 Task: Create a rule from the Routing list, Task moved to a section -> Set Priority in the project AgileBazaar , set the section as Done clear the priority
Action: Mouse moved to (1198, 108)
Screenshot: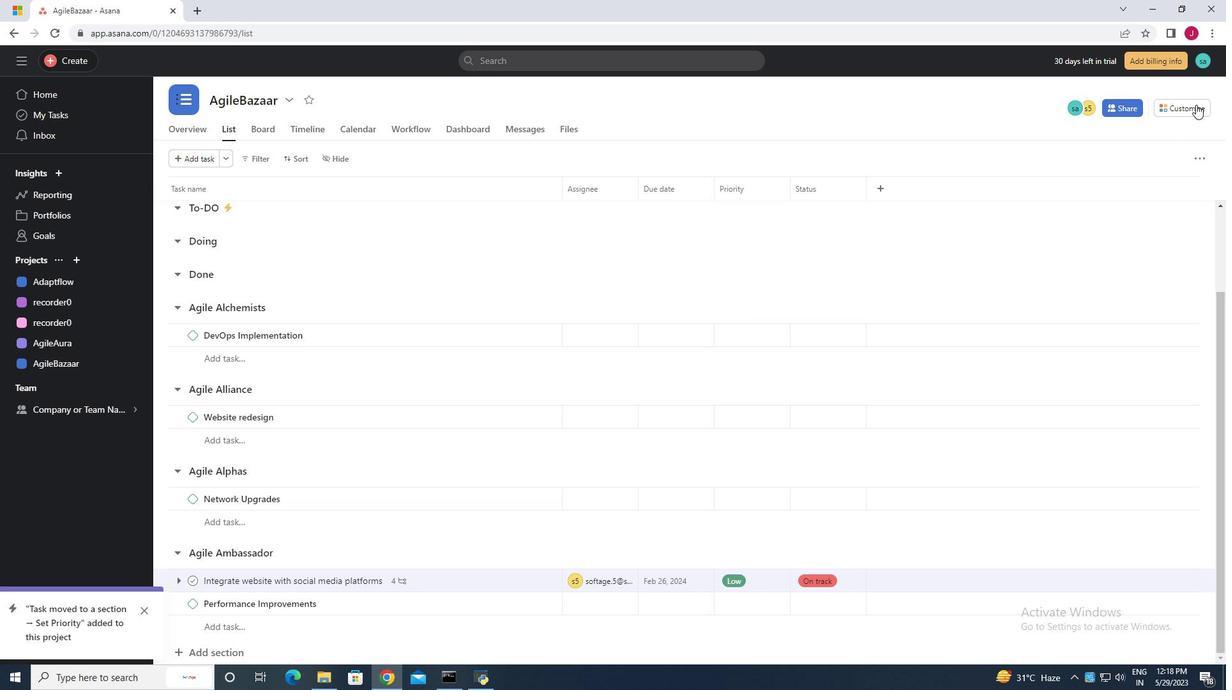 
Action: Mouse pressed left at (1198, 108)
Screenshot: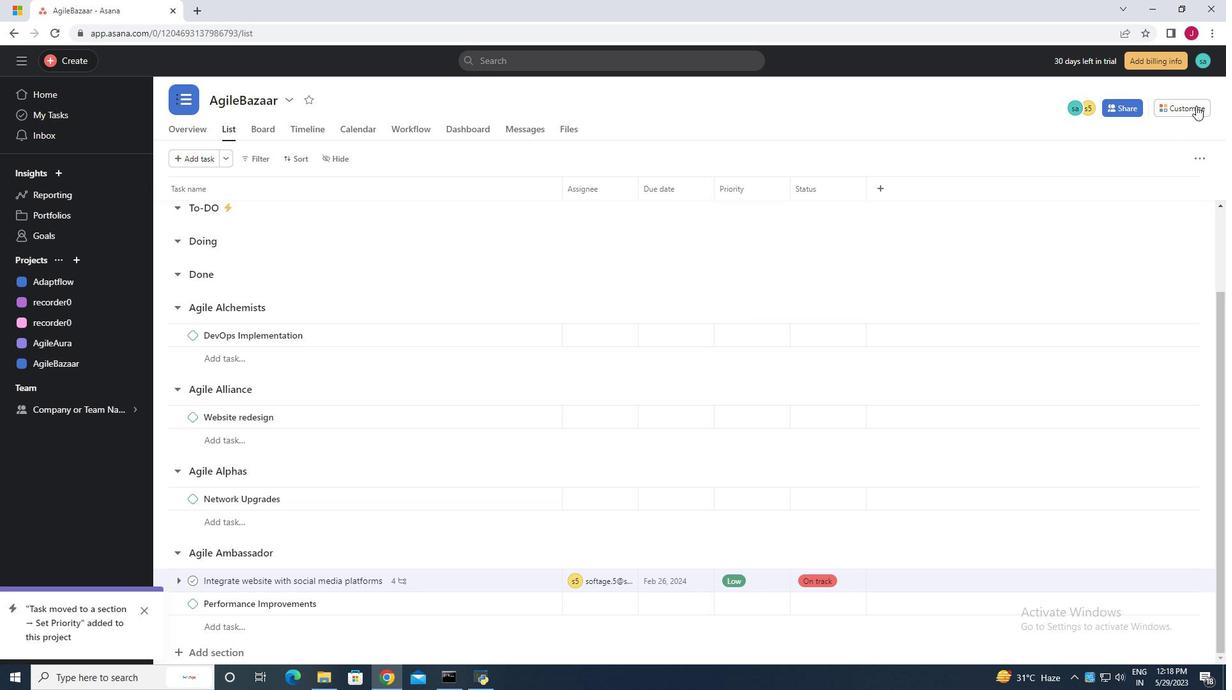 
Action: Mouse moved to (966, 274)
Screenshot: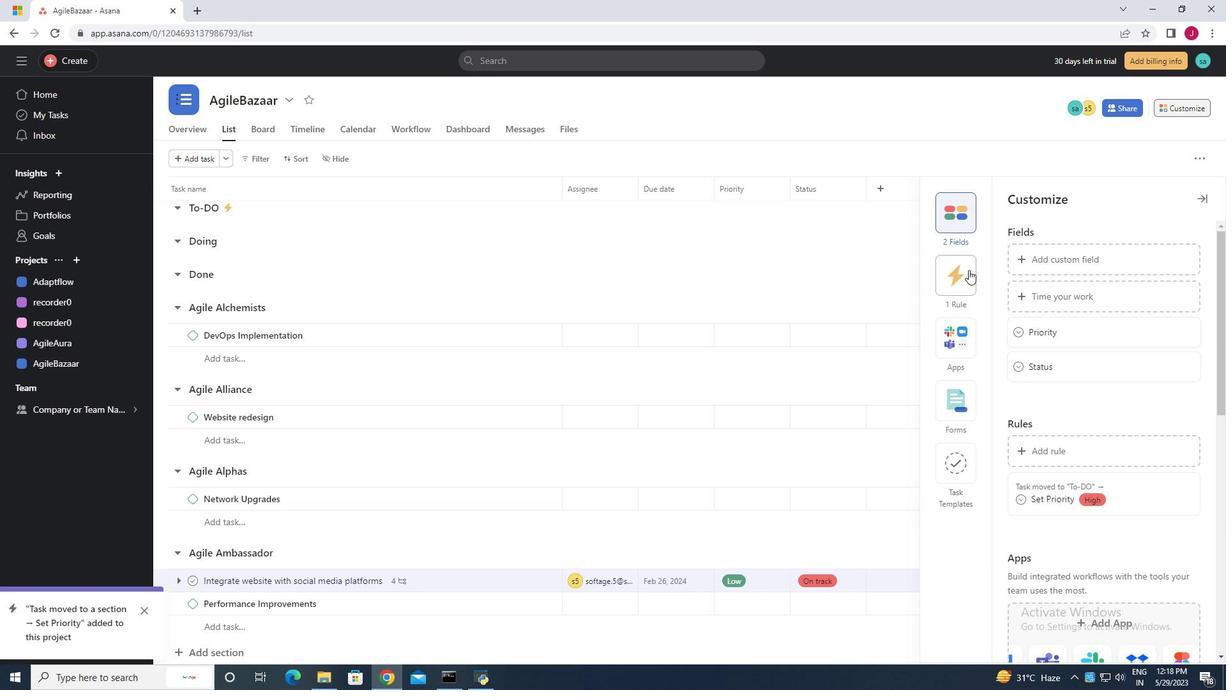 
Action: Mouse pressed left at (966, 274)
Screenshot: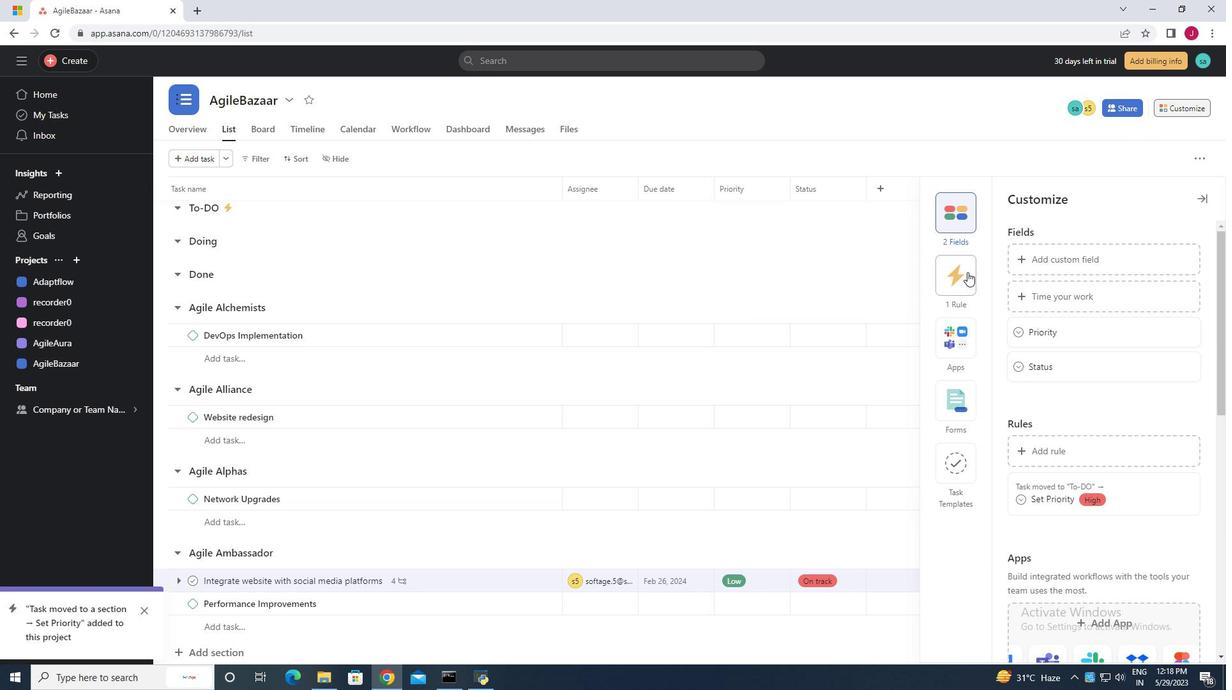 
Action: Mouse moved to (1053, 261)
Screenshot: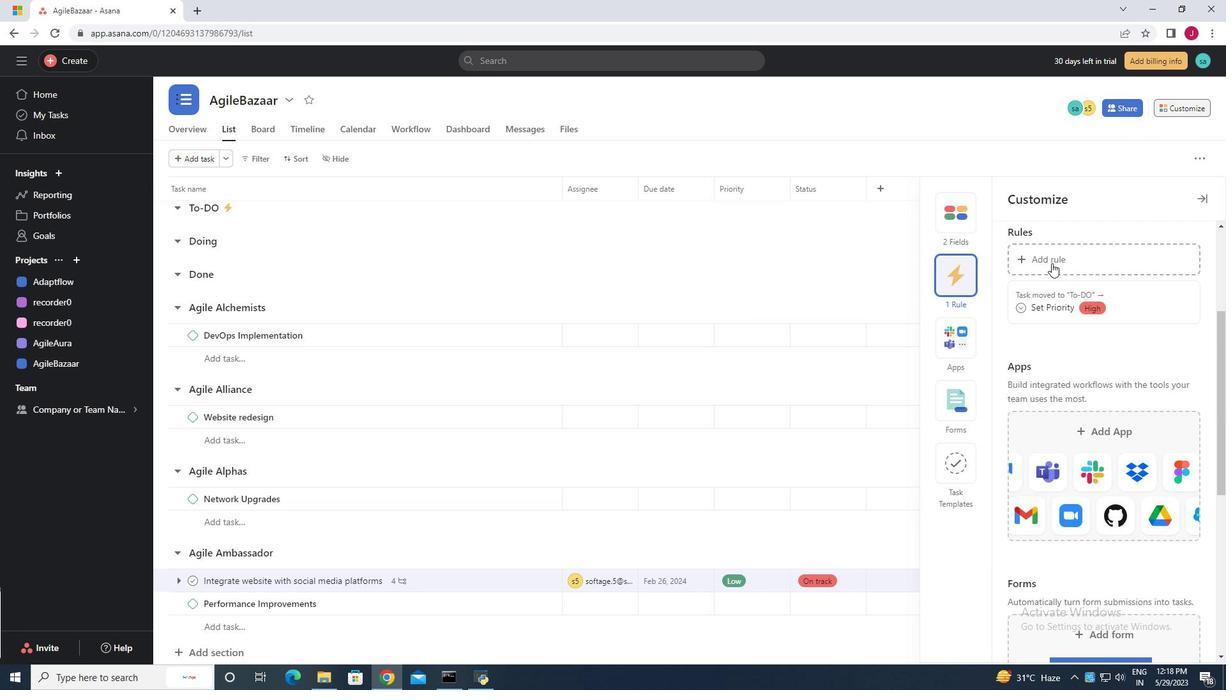 
Action: Mouse pressed left at (1053, 261)
Screenshot: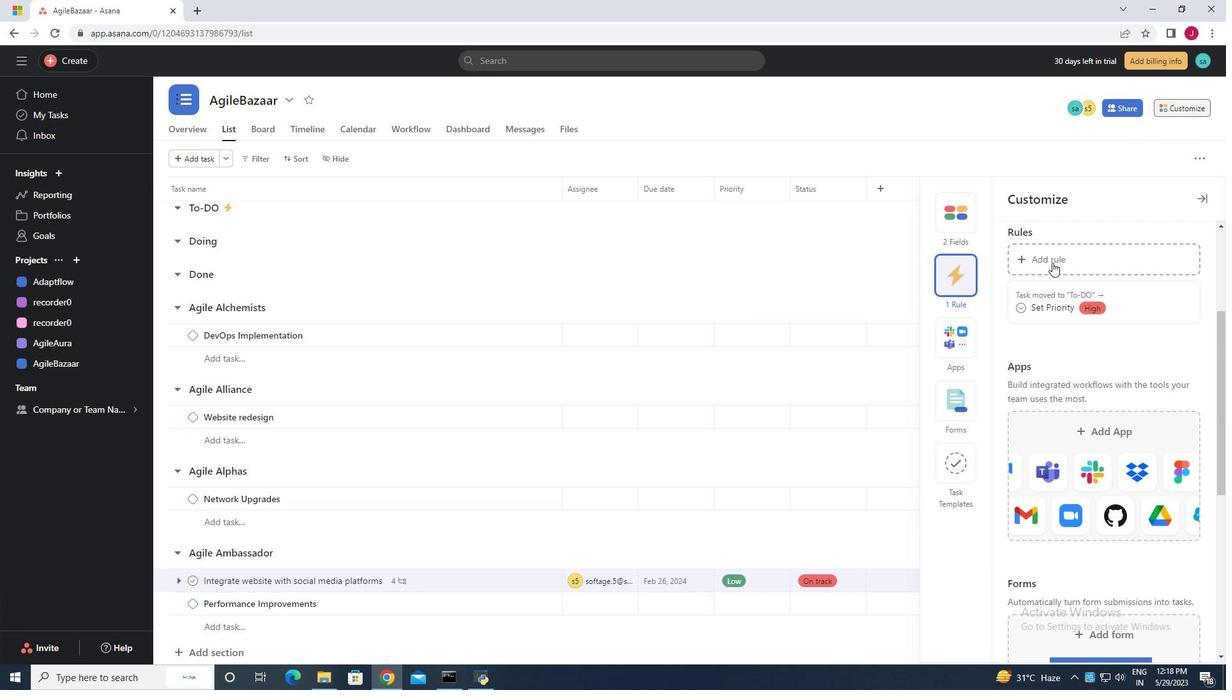 
Action: Mouse moved to (274, 169)
Screenshot: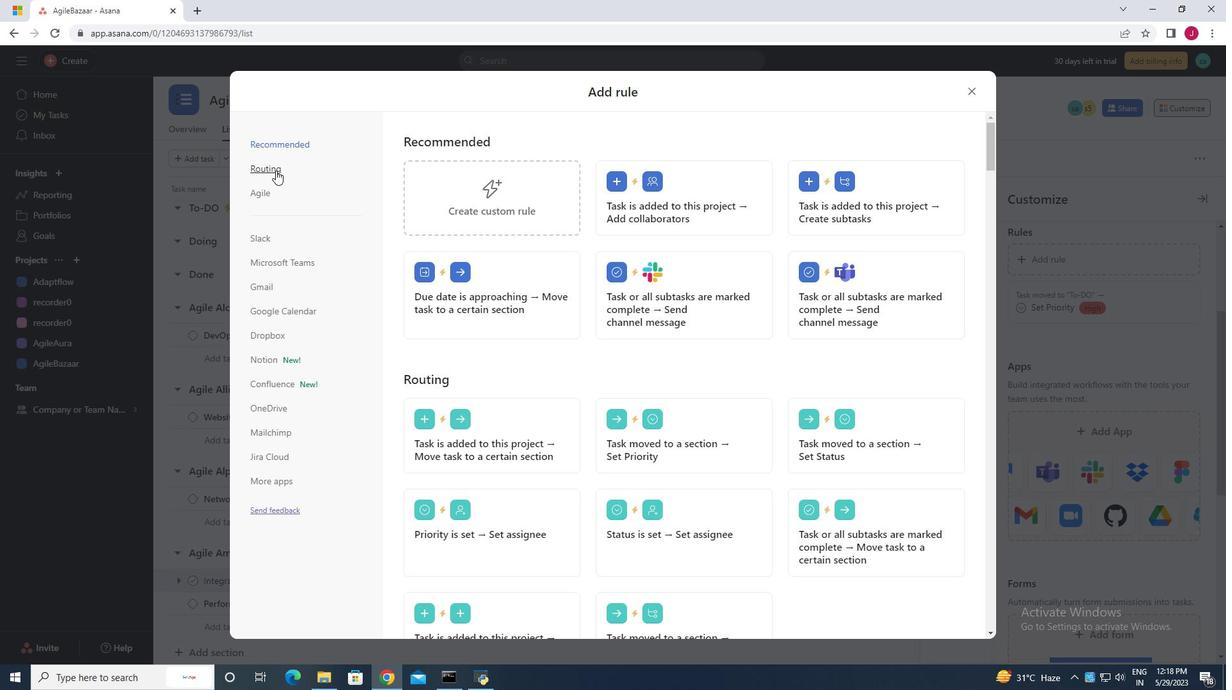 
Action: Mouse pressed left at (274, 169)
Screenshot: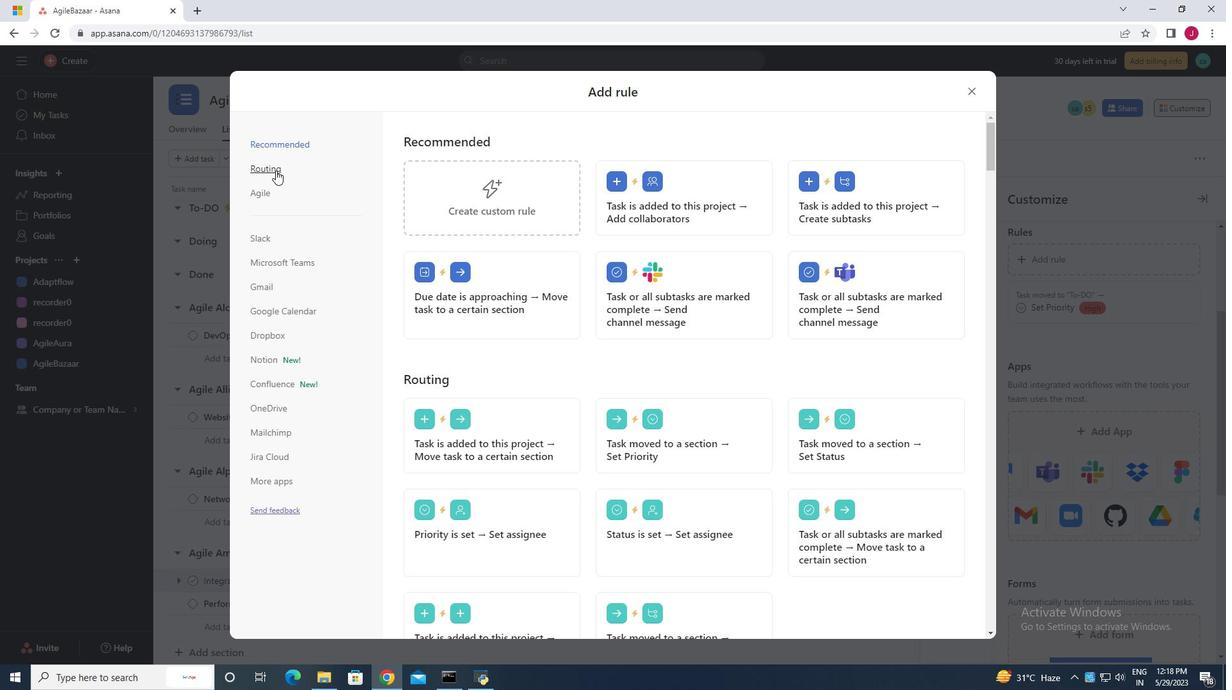 
Action: Mouse moved to (710, 198)
Screenshot: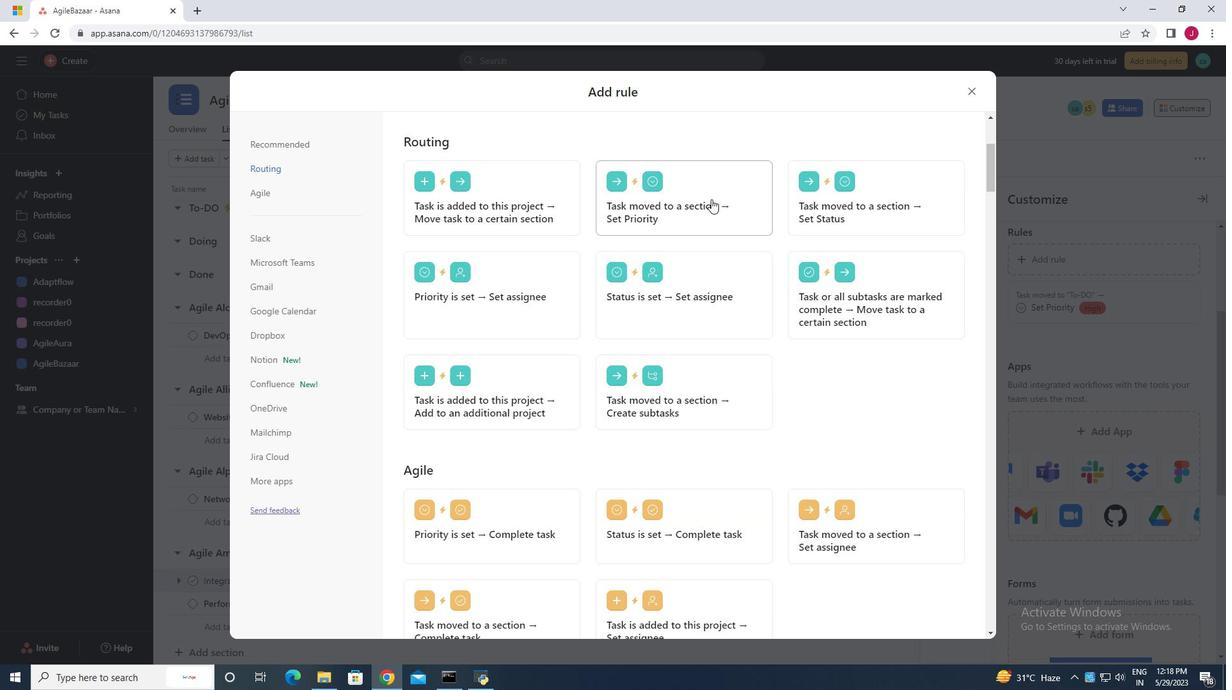 
Action: Mouse pressed left at (710, 198)
Screenshot: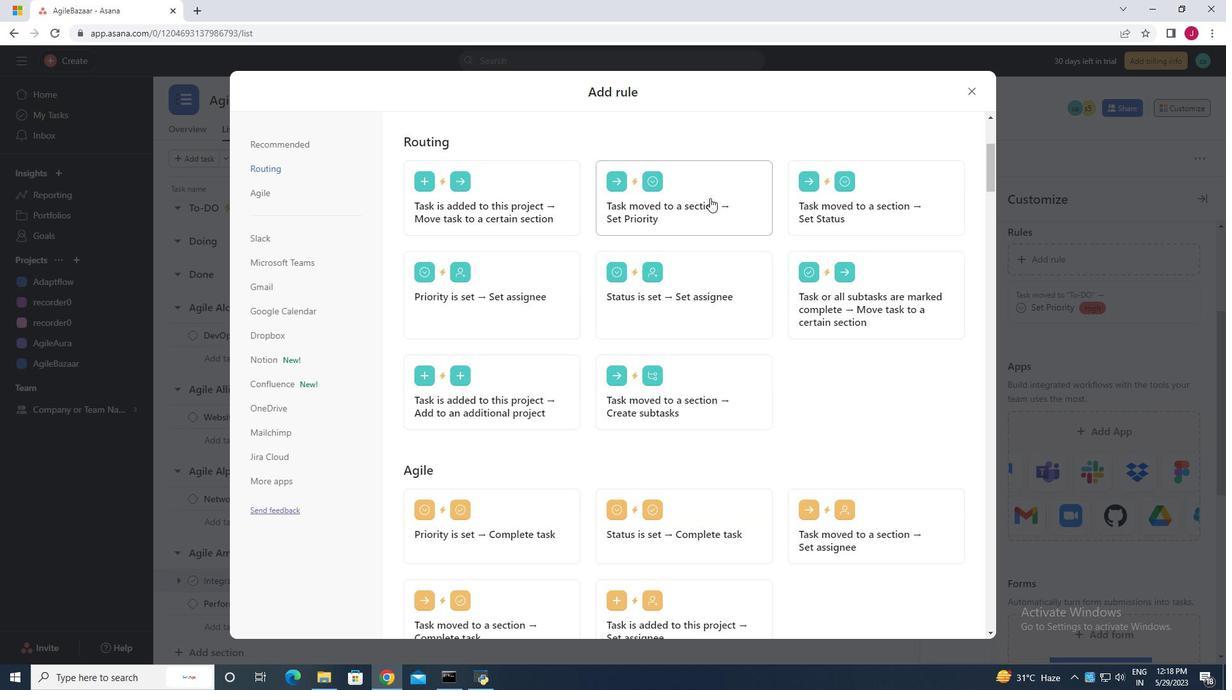 
Action: Mouse moved to (801, 224)
Screenshot: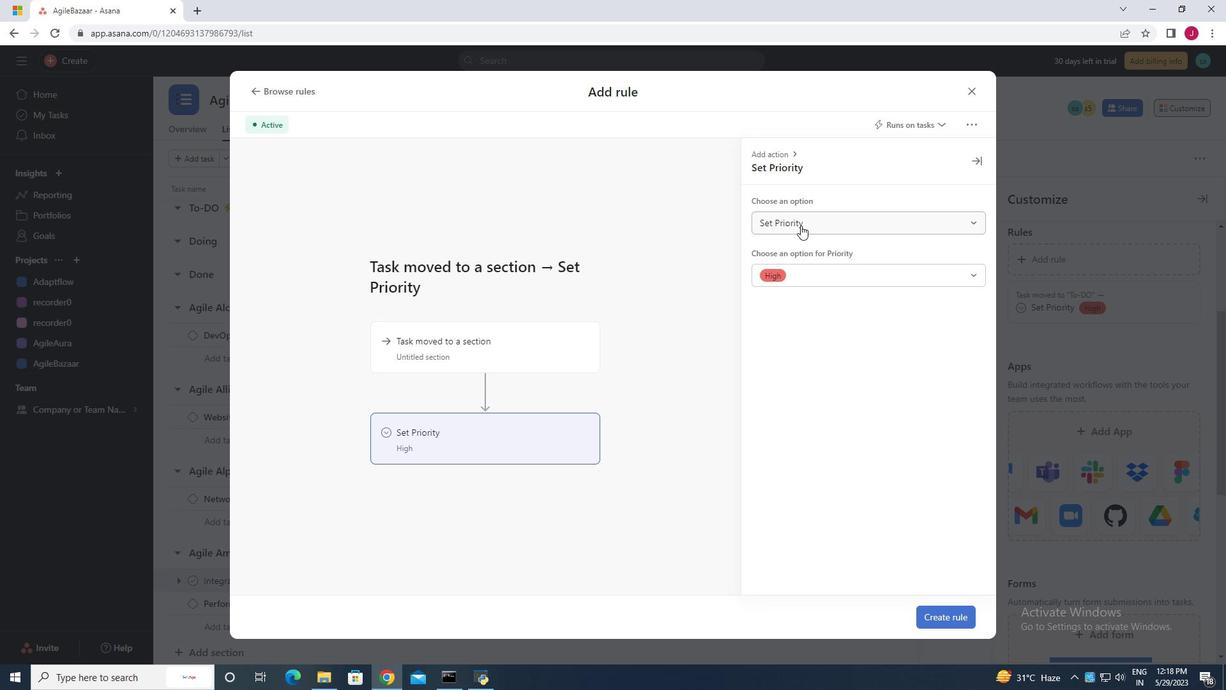 
Action: Mouse pressed left at (801, 224)
Screenshot: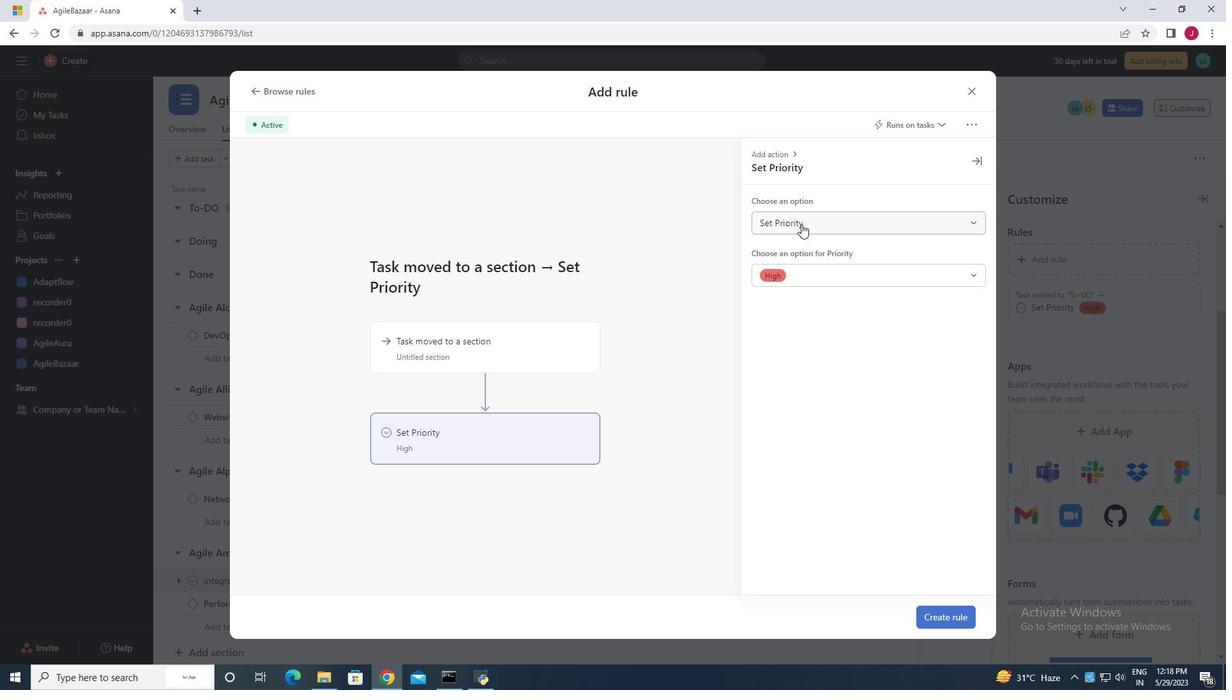 
Action: Mouse moved to (449, 348)
Screenshot: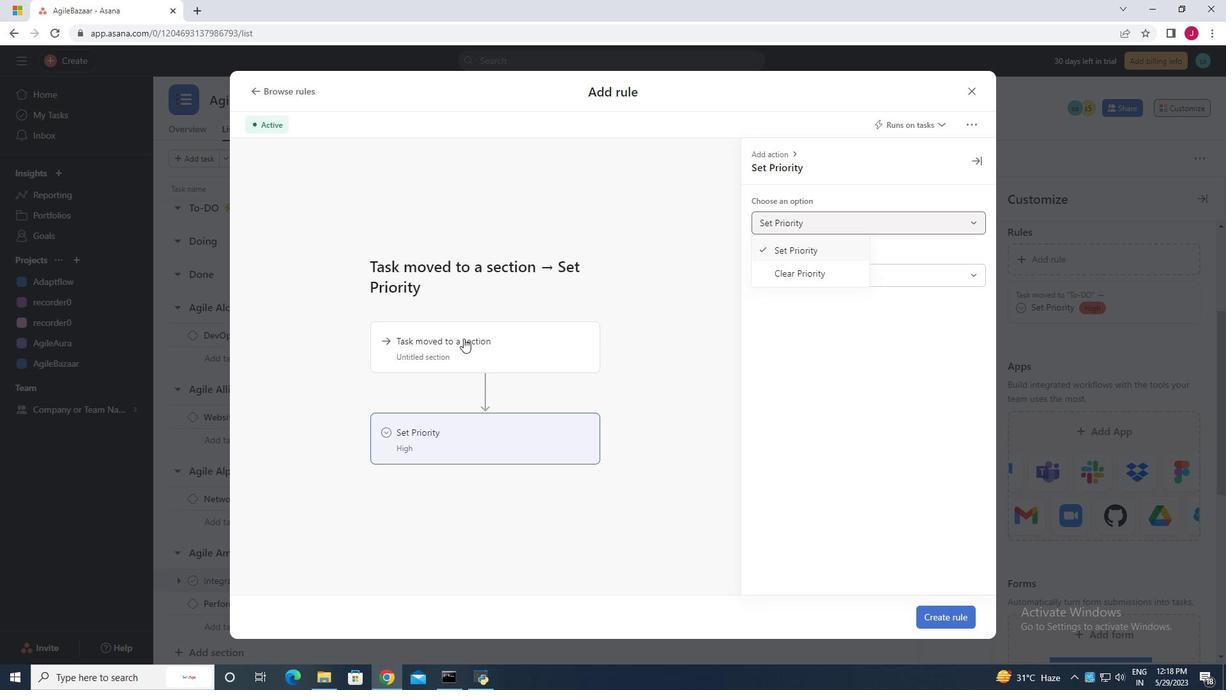 
Action: Mouse pressed left at (449, 348)
Screenshot: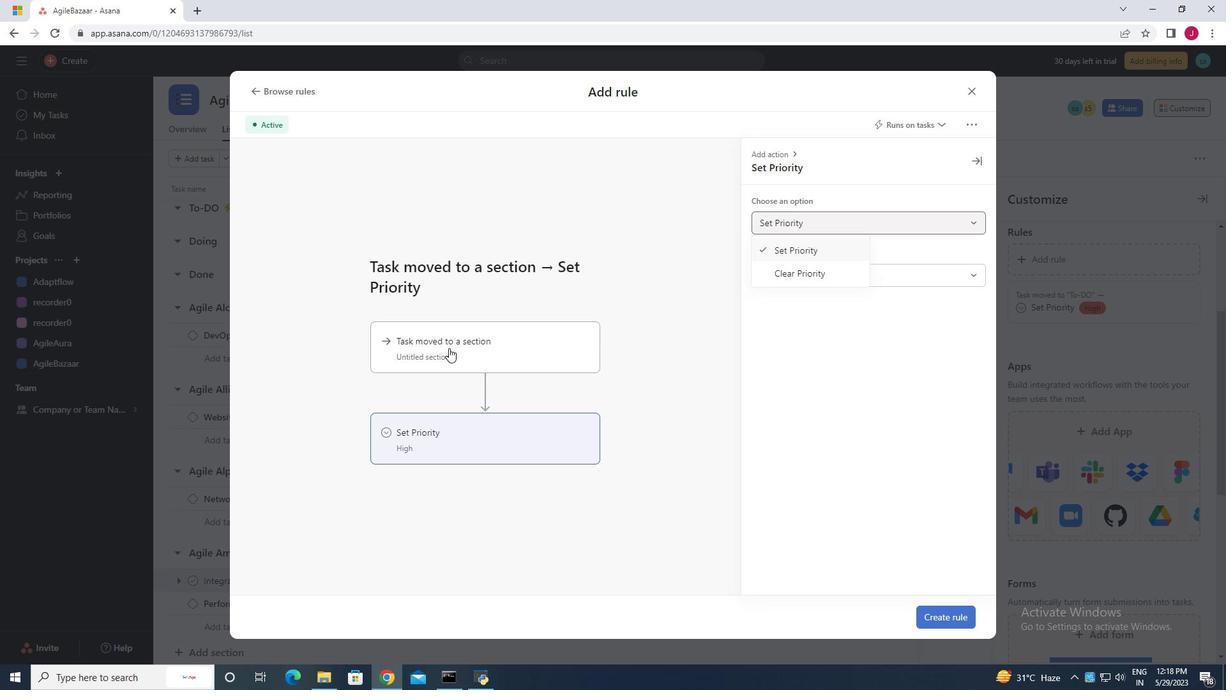 
Action: Mouse moved to (823, 224)
Screenshot: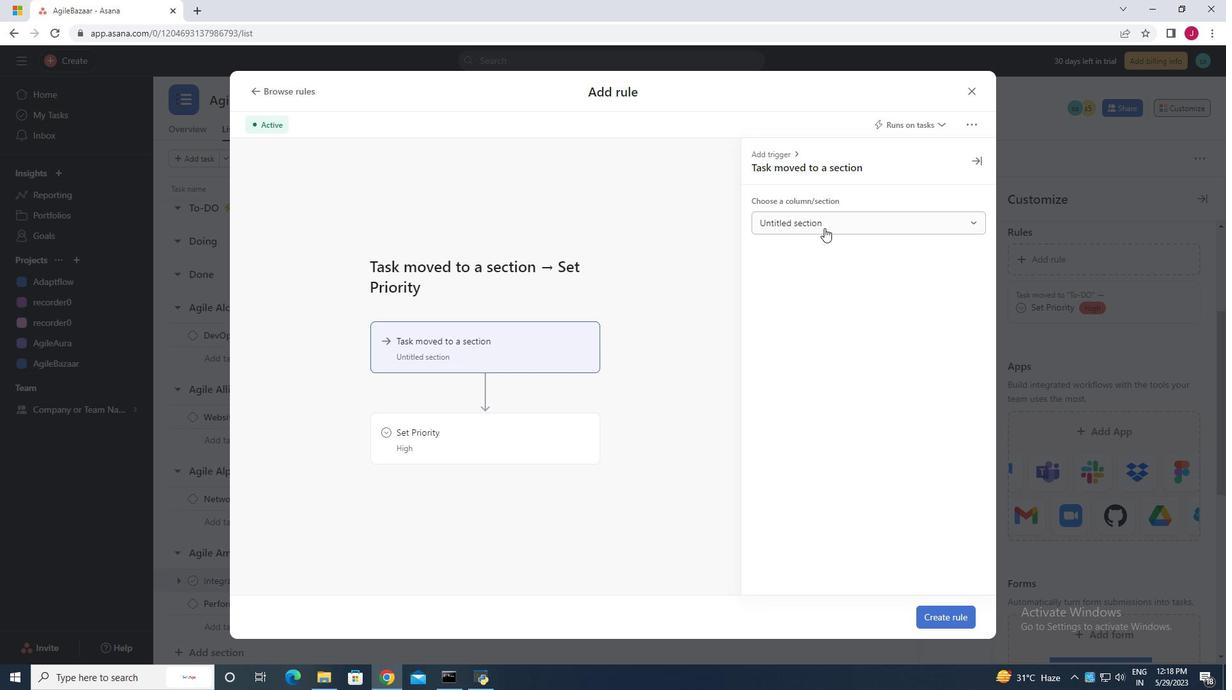 
Action: Mouse pressed left at (823, 224)
Screenshot: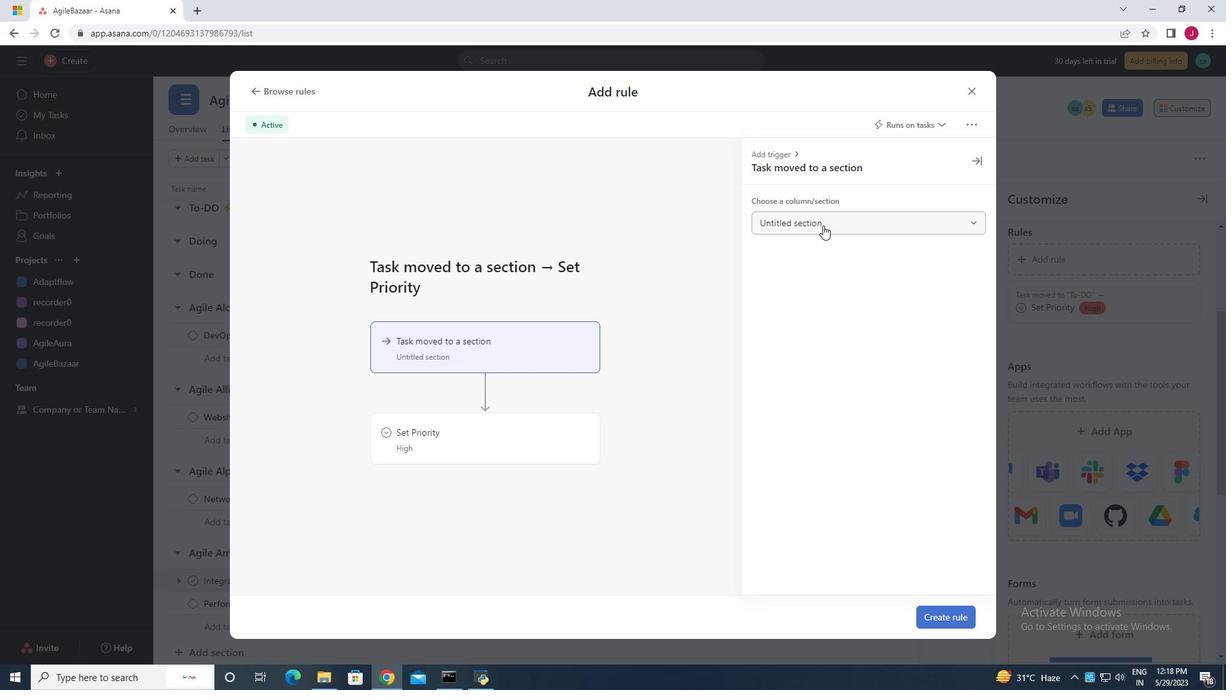 
Action: Mouse moved to (786, 316)
Screenshot: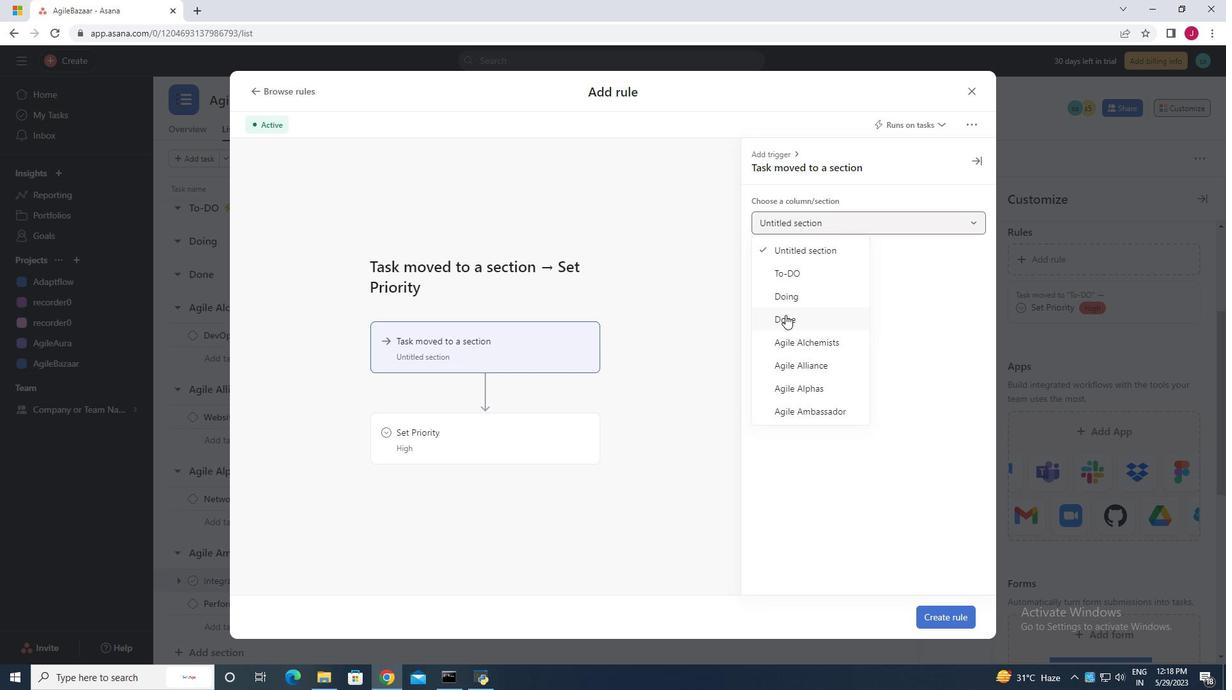 
Action: Mouse pressed left at (786, 316)
Screenshot: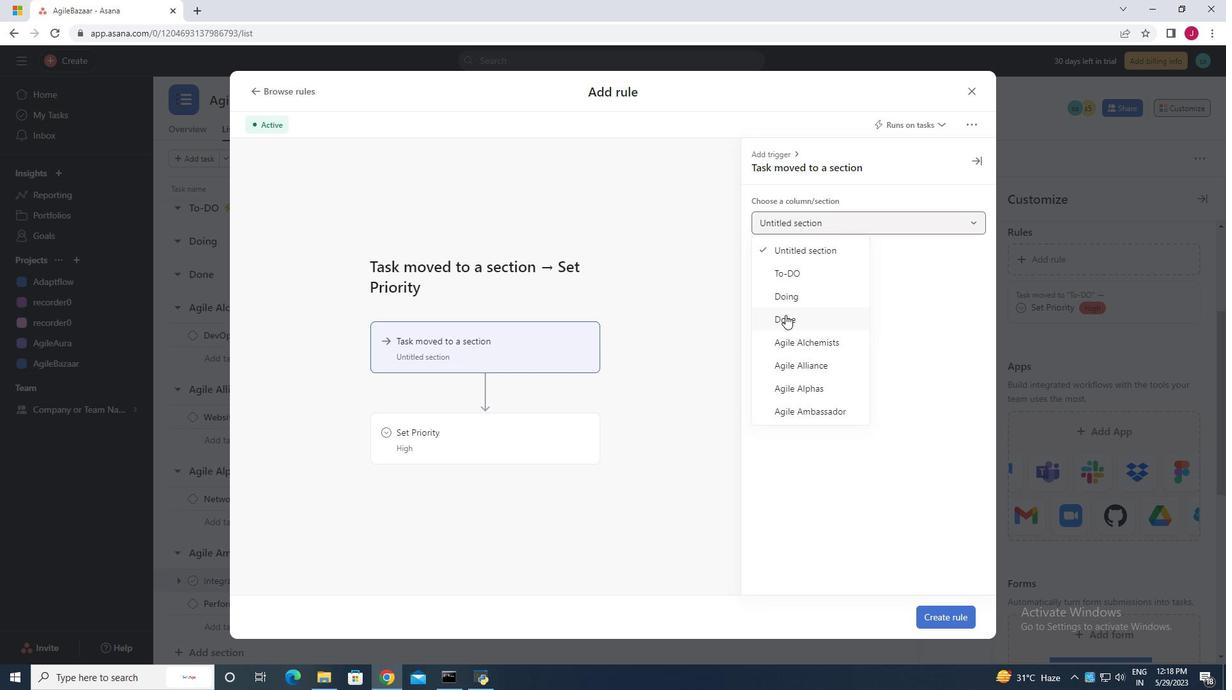 
Action: Mouse moved to (441, 437)
Screenshot: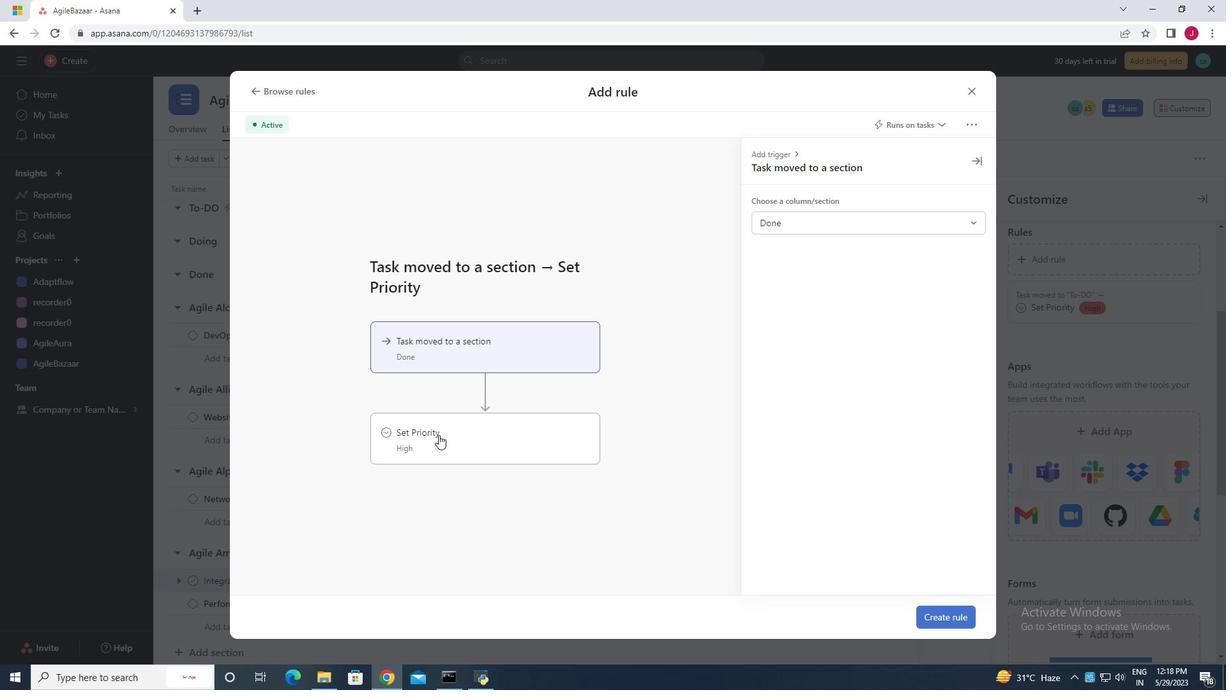 
Action: Mouse pressed left at (441, 437)
Screenshot: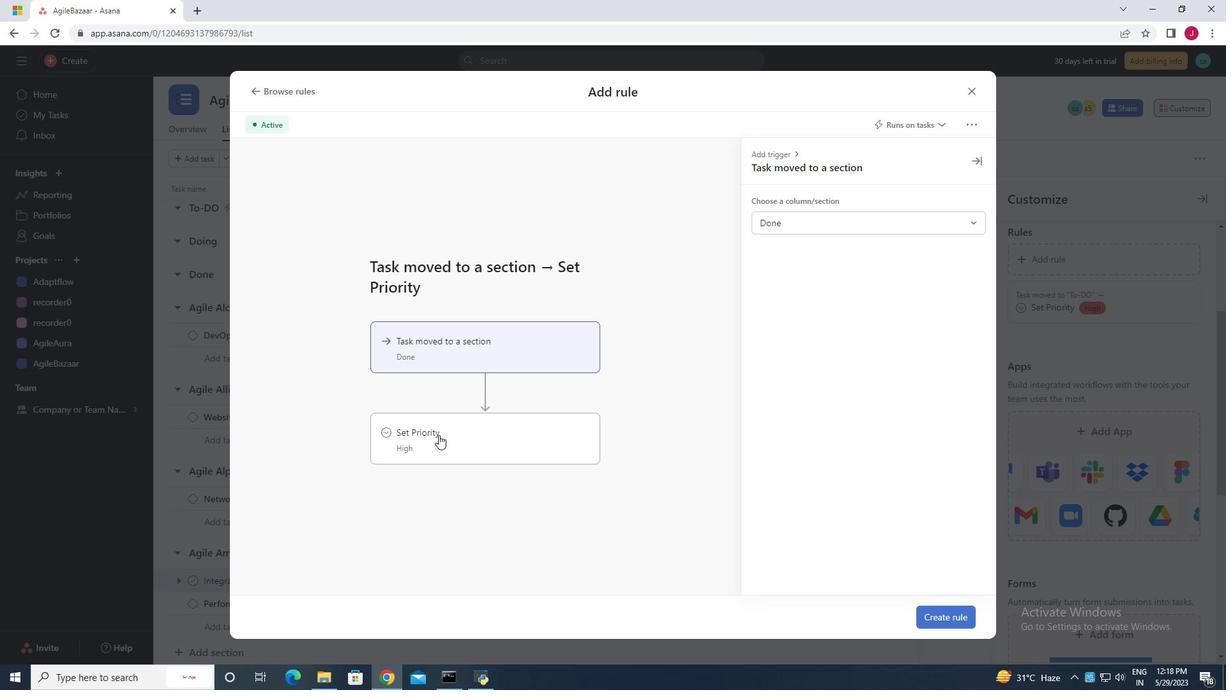 
Action: Mouse moved to (905, 225)
Screenshot: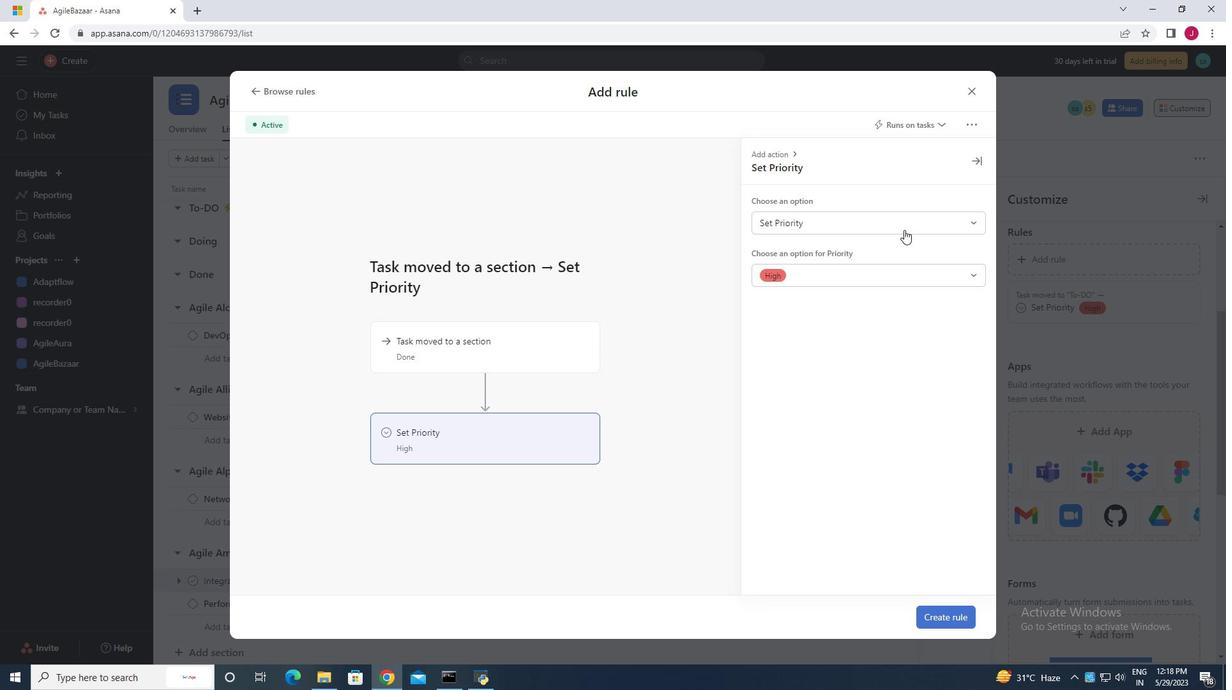 
Action: Mouse pressed left at (905, 225)
Screenshot: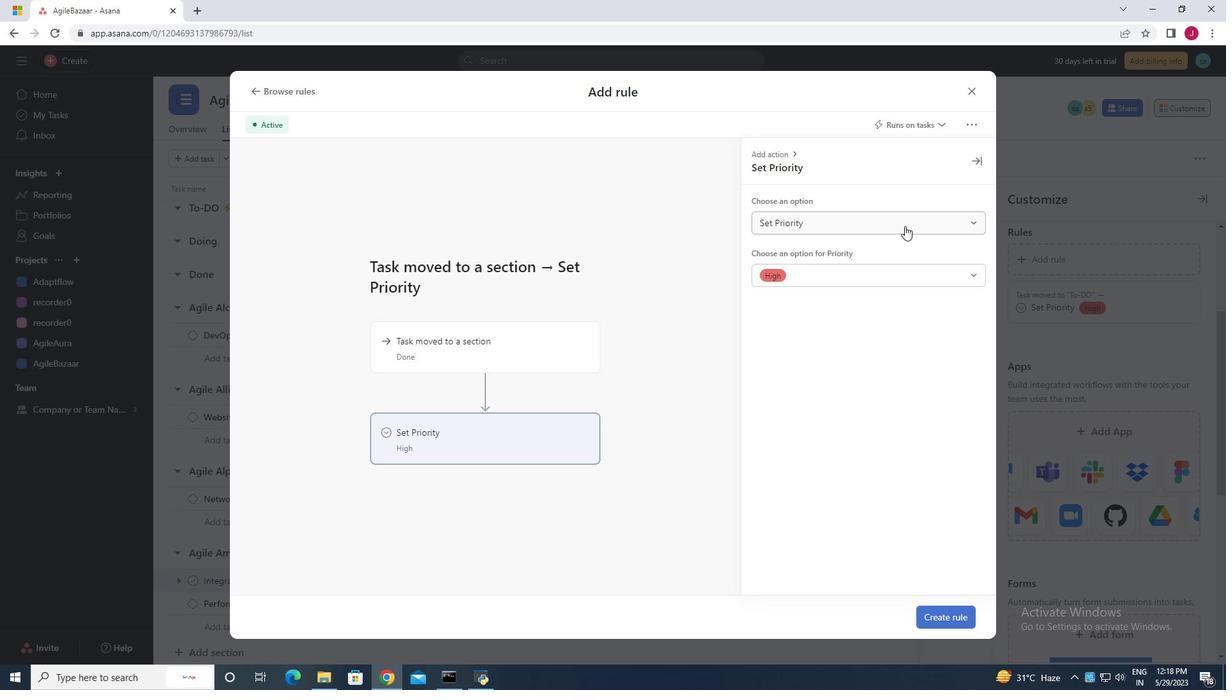 
Action: Mouse moved to (810, 274)
Screenshot: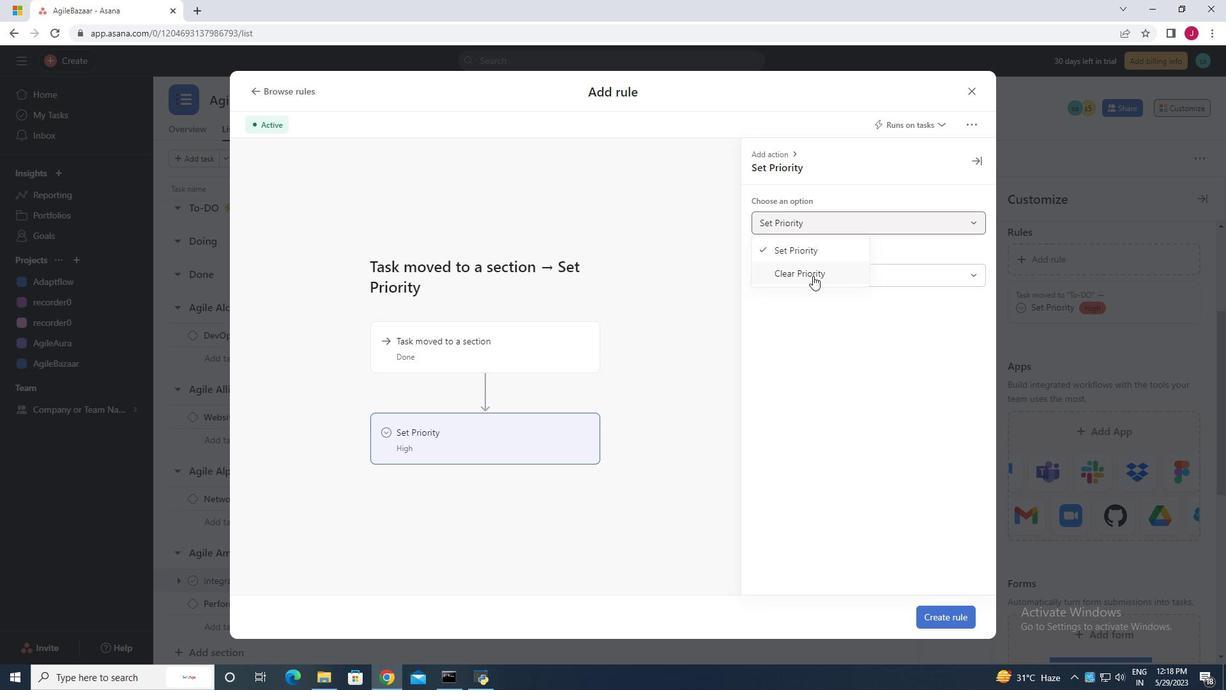 
Action: Mouse pressed left at (810, 274)
Screenshot: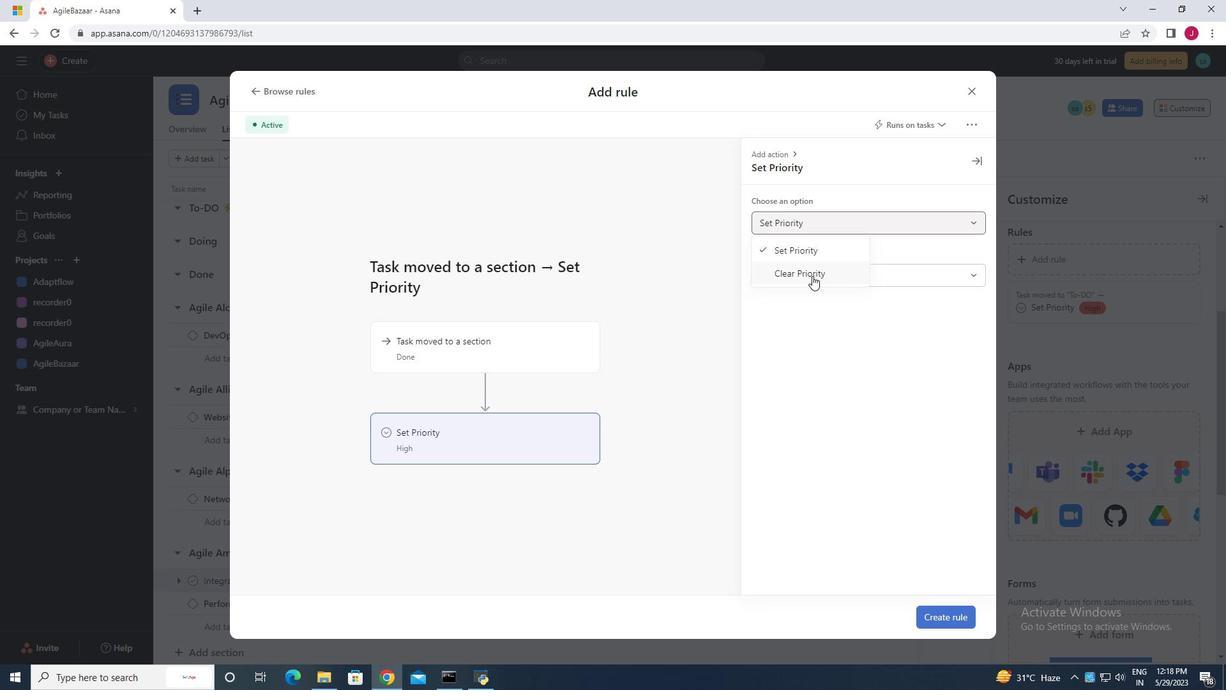 
Action: Mouse moved to (942, 614)
Screenshot: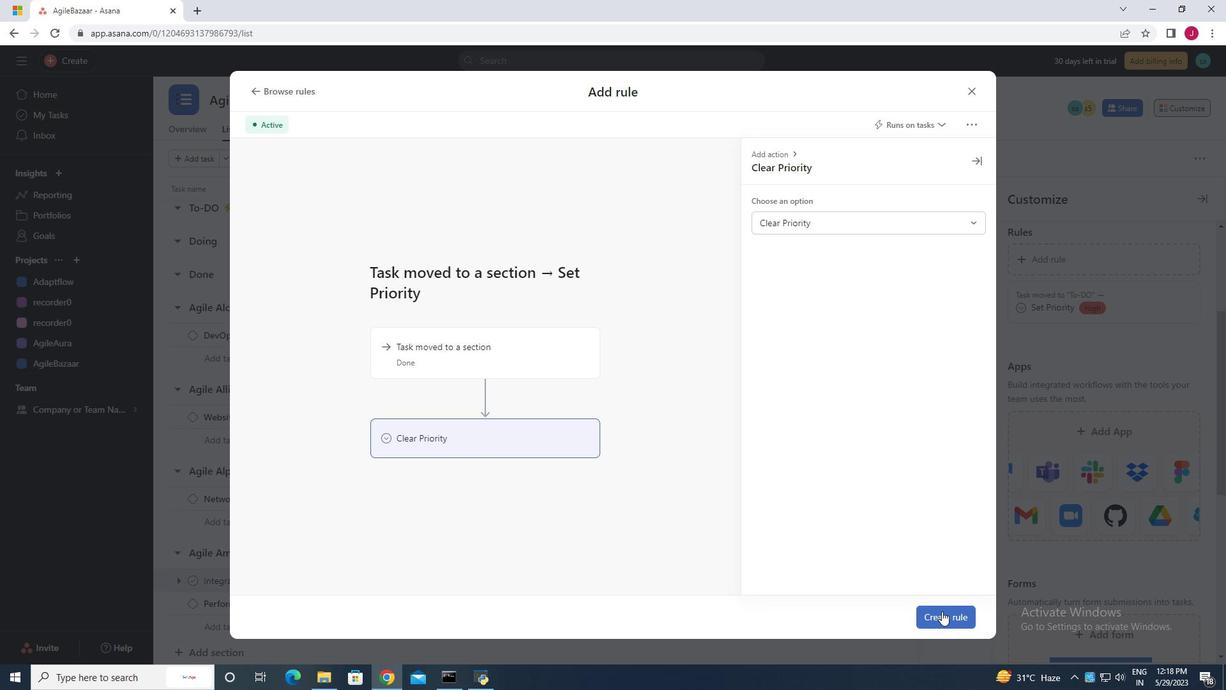 
Action: Mouse pressed left at (942, 614)
Screenshot: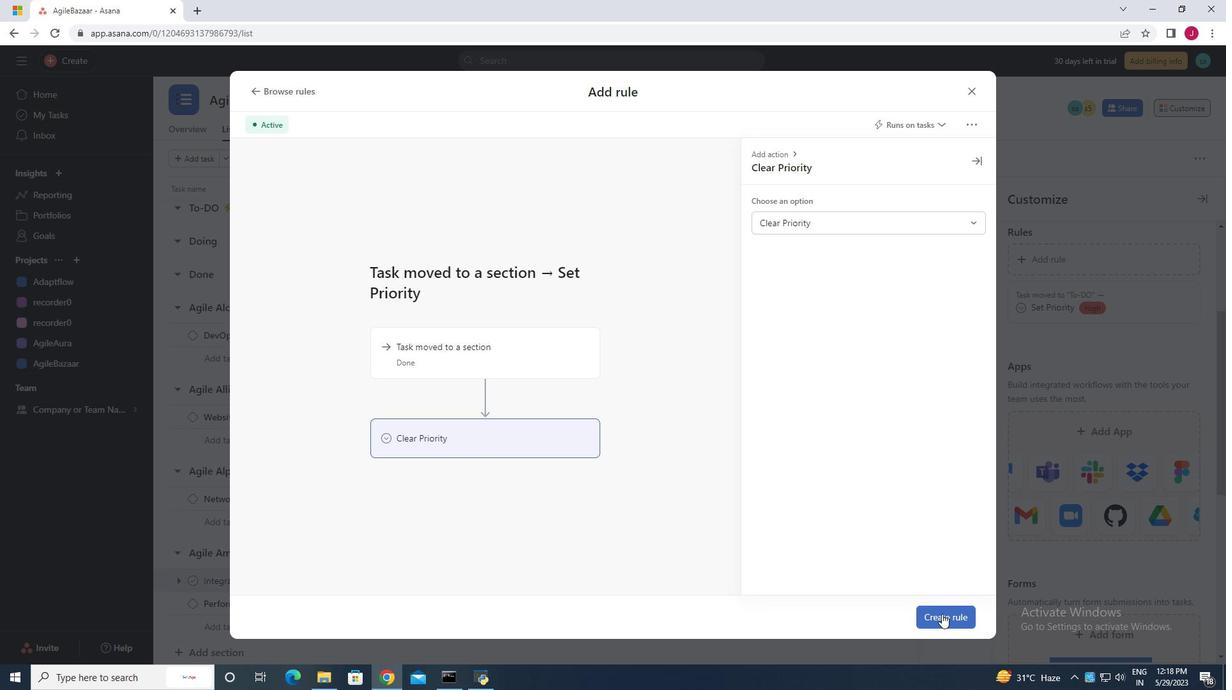 
Action: Mouse moved to (165, 497)
Screenshot: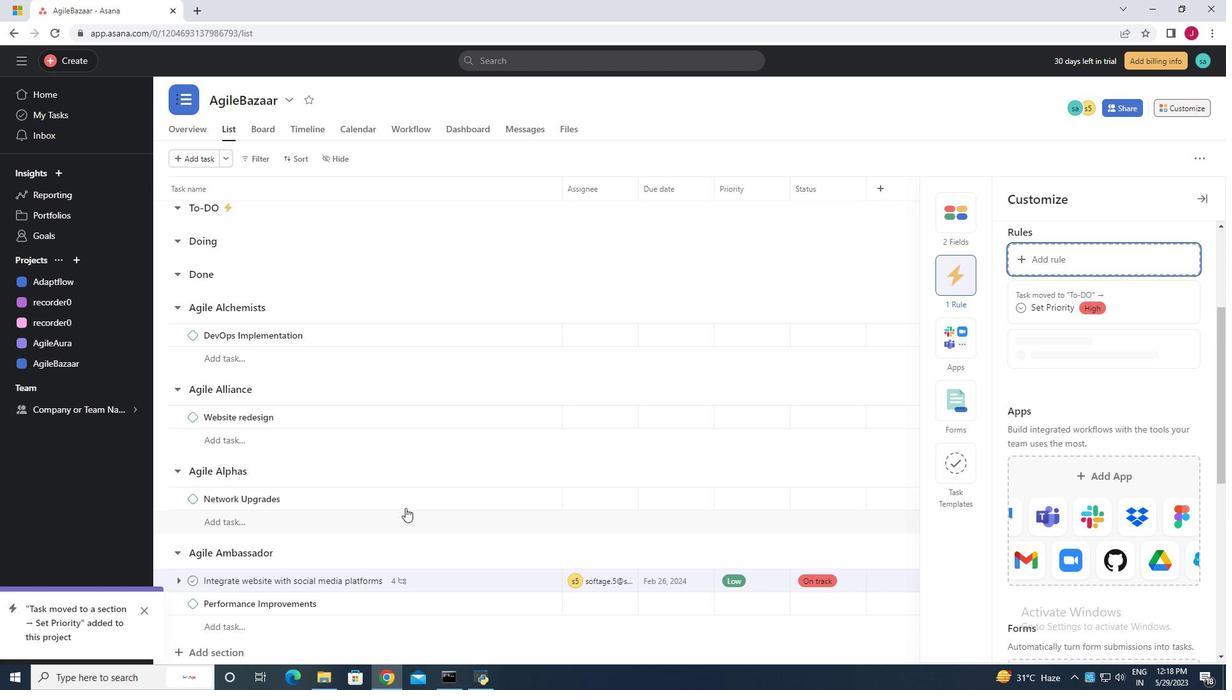 
